 Task: Look for space in Curepipe from 7th May, 2023 to 12th May, 2023 for 2 adults in price range Rs.10000 to Rs.15000. Place can be entire place with 1  bedroom having 1 bed and 1 bathroom. Property type can be . Amenities needed are: wifi, smoking allowed. Required host language is English.
Action: Mouse moved to (345, 388)
Screenshot: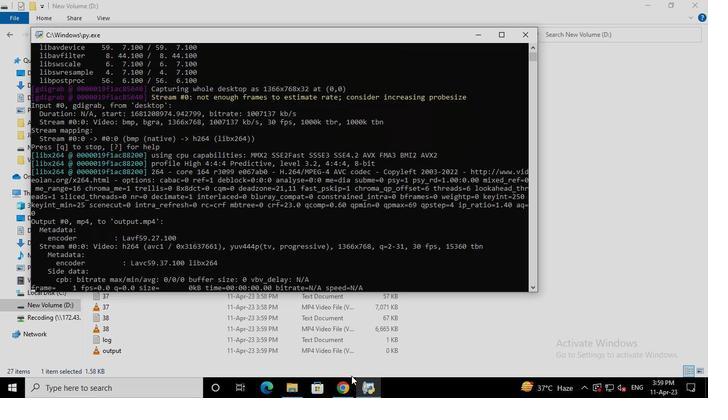 
Action: Mouse pressed left at (345, 388)
Screenshot: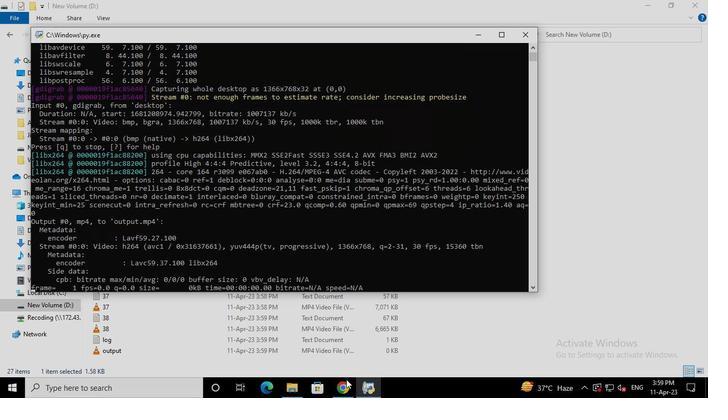 
Action: Mouse moved to (298, 93)
Screenshot: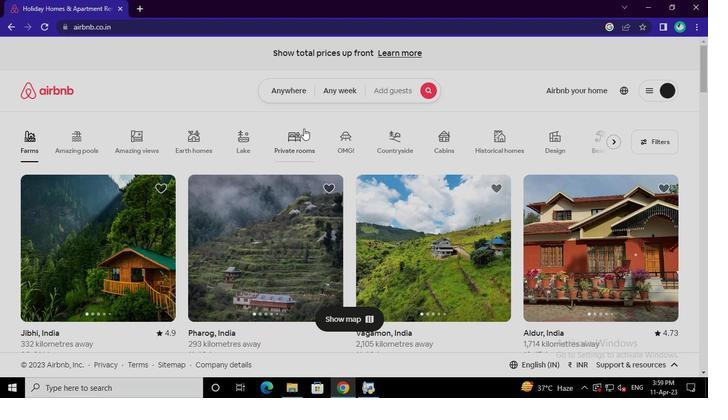 
Action: Mouse pressed left at (298, 93)
Screenshot: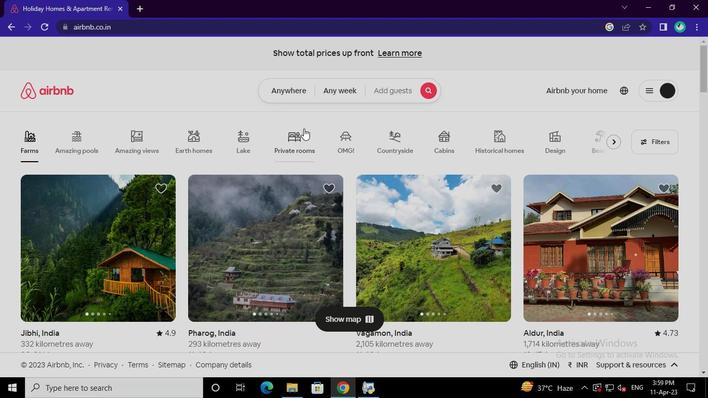 
Action: Mouse moved to (225, 131)
Screenshot: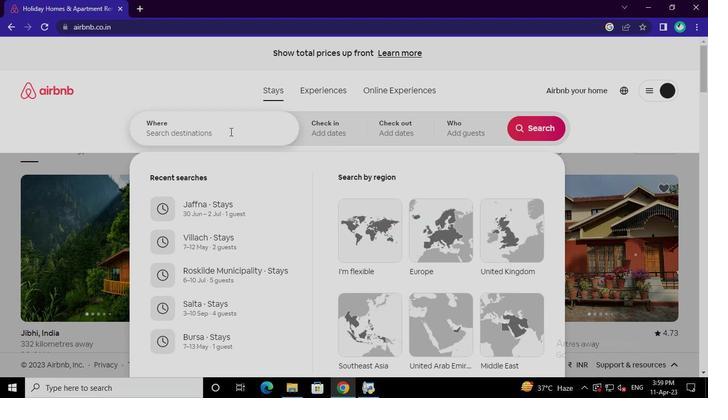 
Action: Mouse pressed left at (225, 131)
Screenshot: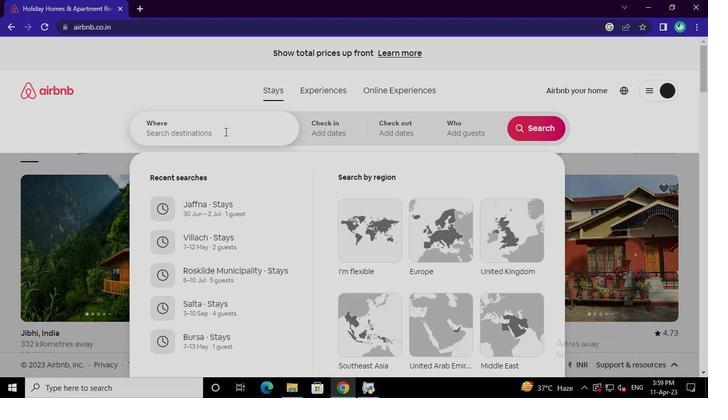 
Action: Keyboard c
Screenshot: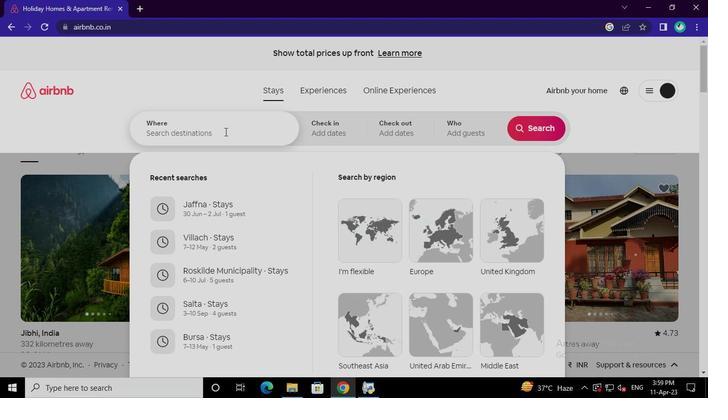 
Action: Keyboard u
Screenshot: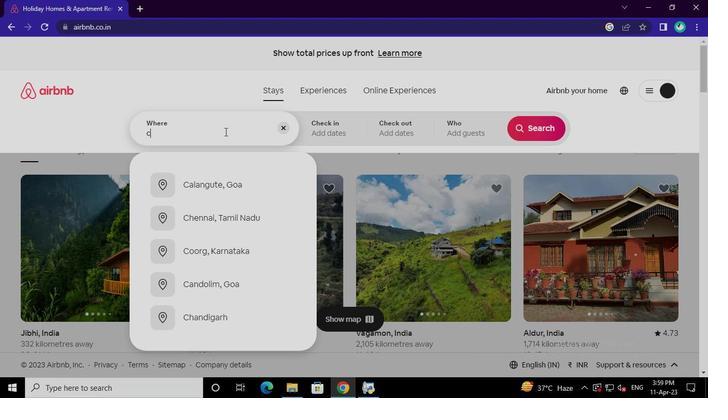 
Action: Keyboard r
Screenshot: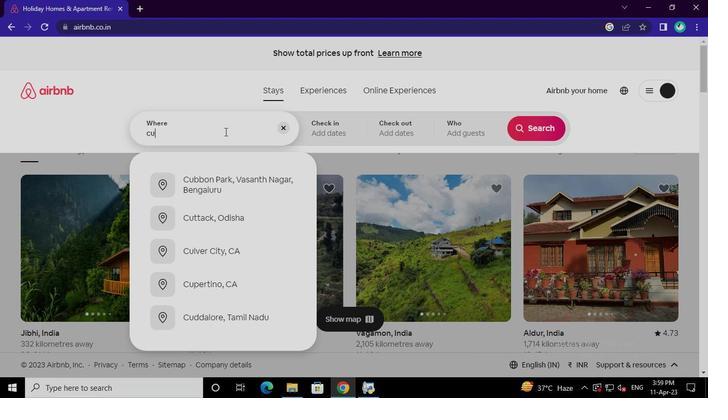 
Action: Keyboard e
Screenshot: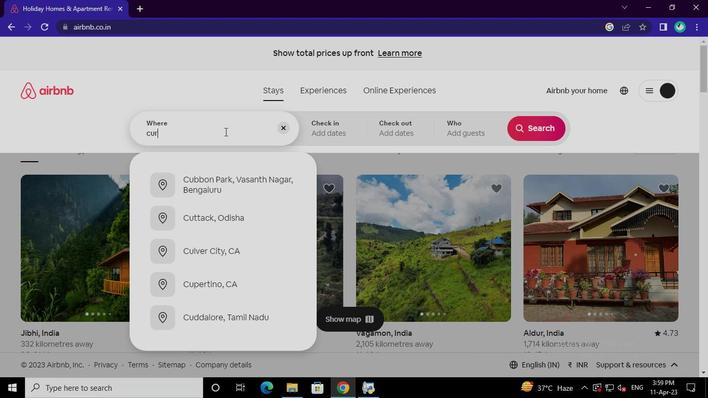 
Action: Keyboard p
Screenshot: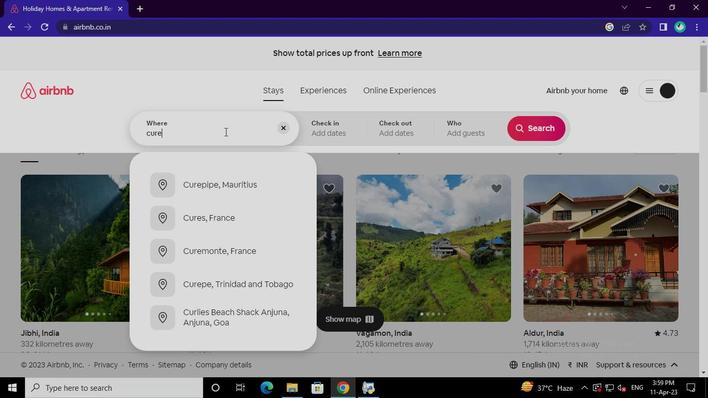 
Action: Keyboard i
Screenshot: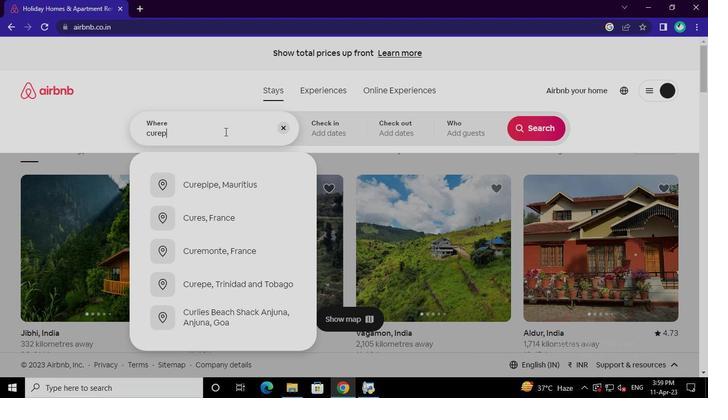 
Action: Keyboard p
Screenshot: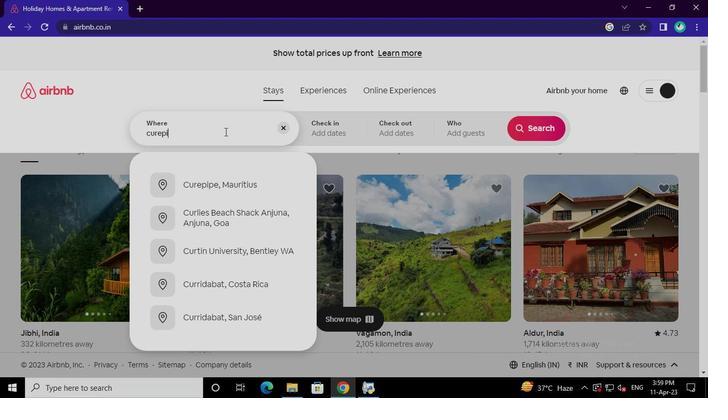 
Action: Keyboard e
Screenshot: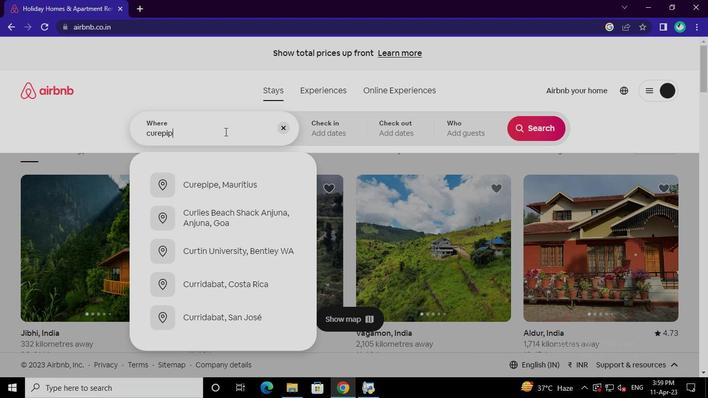 
Action: Mouse moved to (241, 184)
Screenshot: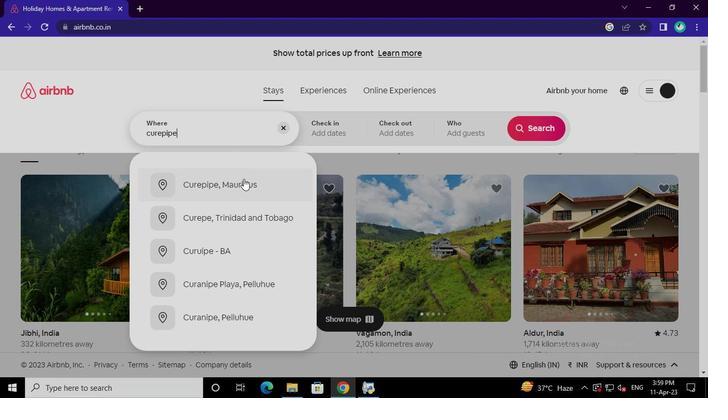 
Action: Mouse pressed left at (241, 184)
Screenshot: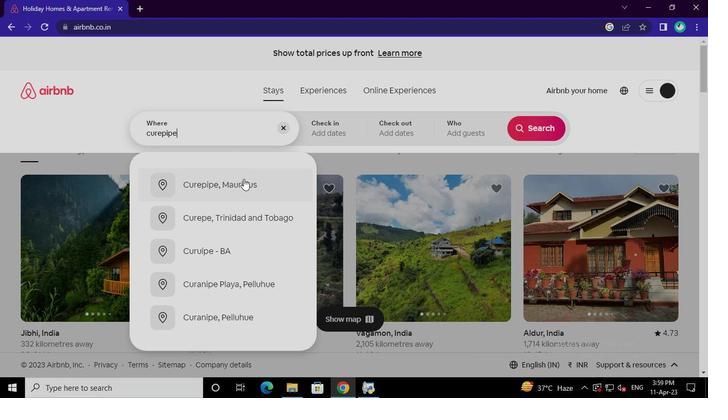 
Action: Mouse moved to (372, 284)
Screenshot: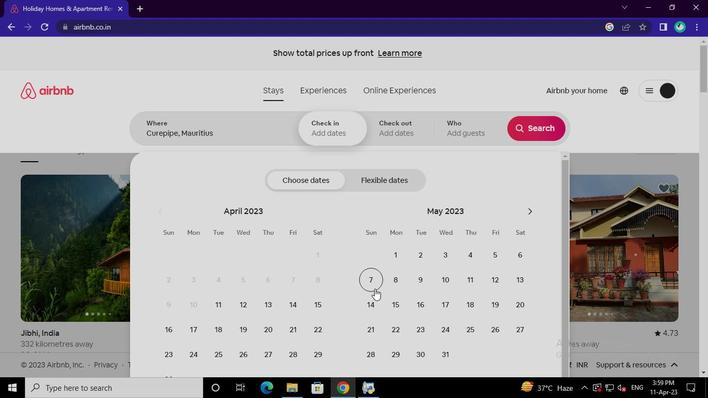 
Action: Mouse pressed left at (372, 284)
Screenshot: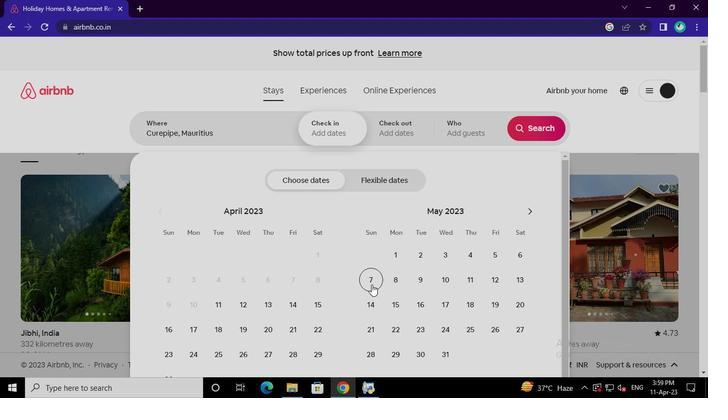 
Action: Mouse moved to (490, 282)
Screenshot: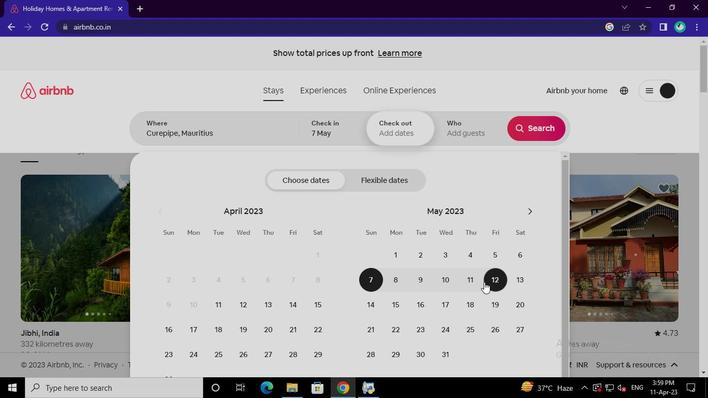 
Action: Mouse pressed left at (490, 282)
Screenshot: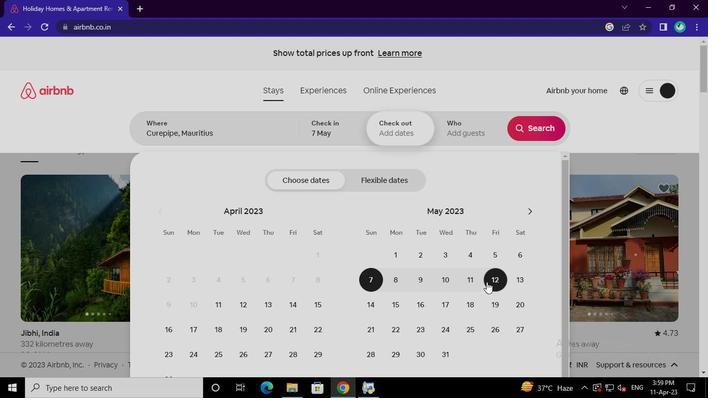 
Action: Mouse moved to (466, 131)
Screenshot: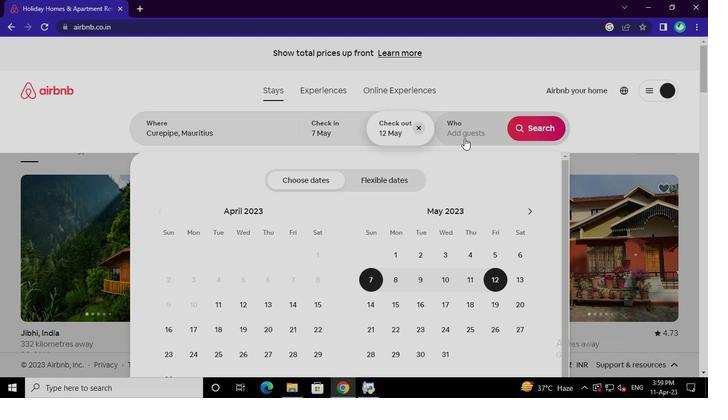 
Action: Mouse pressed left at (466, 131)
Screenshot: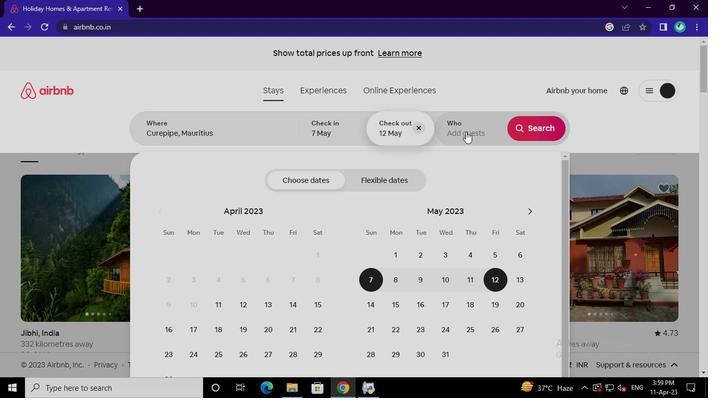 
Action: Mouse moved to (541, 182)
Screenshot: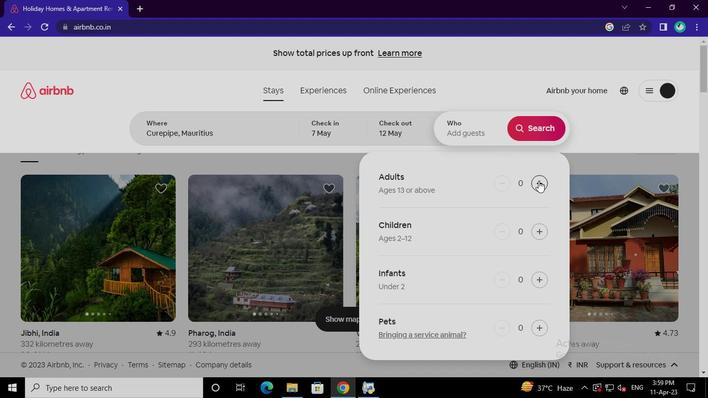 
Action: Mouse pressed left at (541, 182)
Screenshot: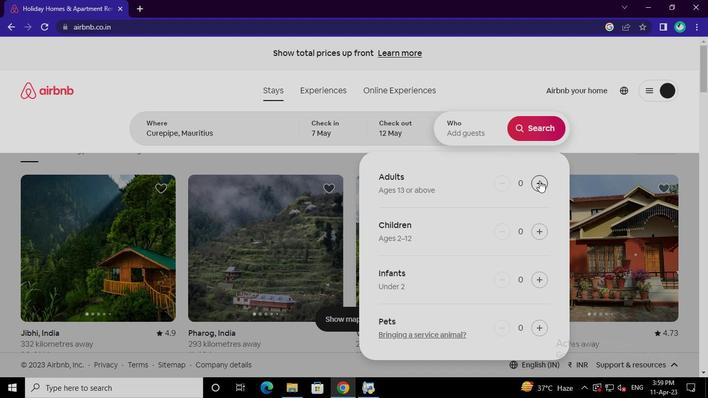 
Action: Mouse pressed left at (541, 182)
Screenshot: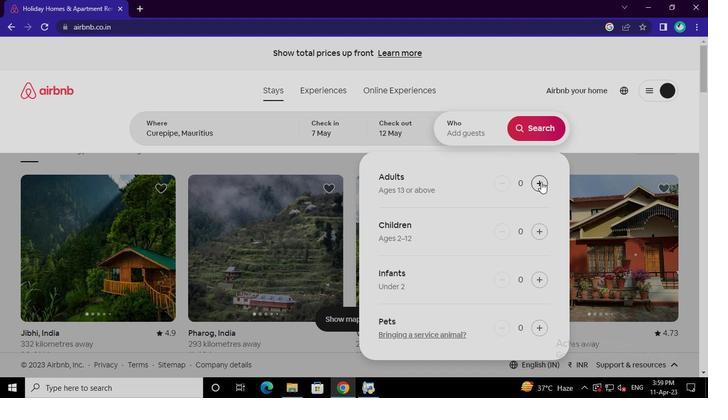 
Action: Mouse moved to (528, 127)
Screenshot: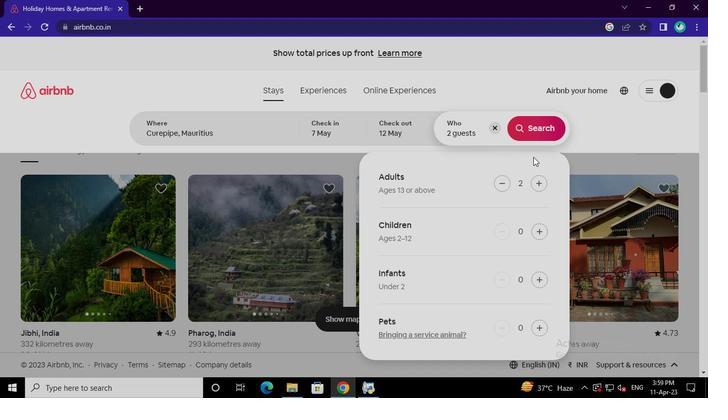 
Action: Mouse pressed left at (528, 127)
Screenshot: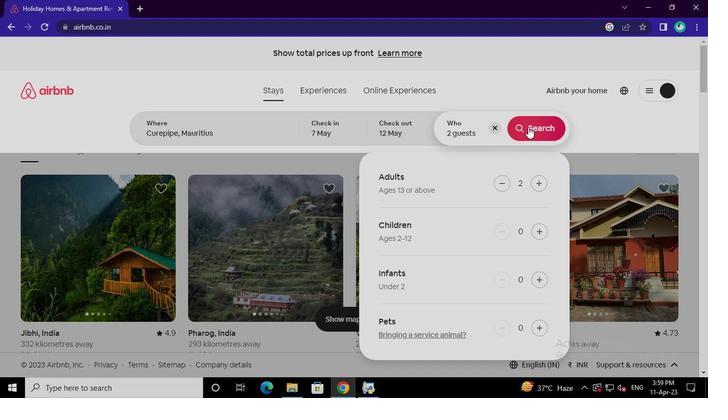
Action: Mouse moved to (649, 108)
Screenshot: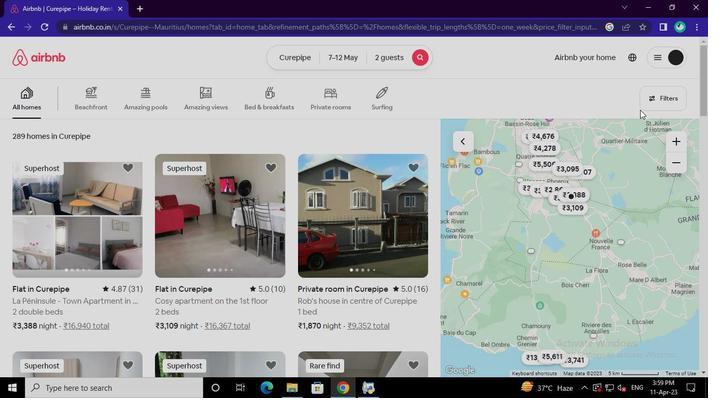 
Action: Mouse pressed left at (649, 108)
Screenshot: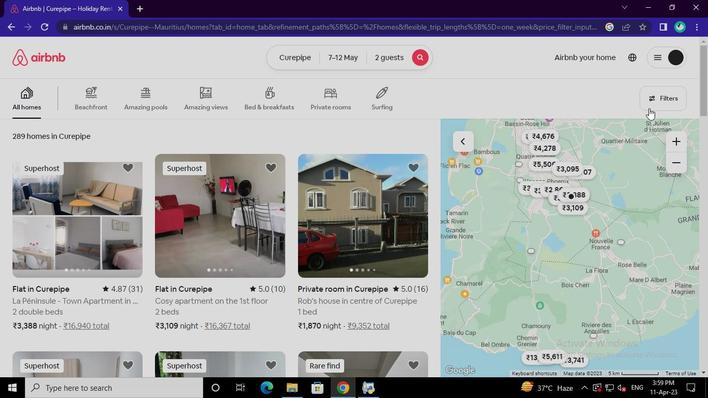 
Action: Mouse moved to (222, 225)
Screenshot: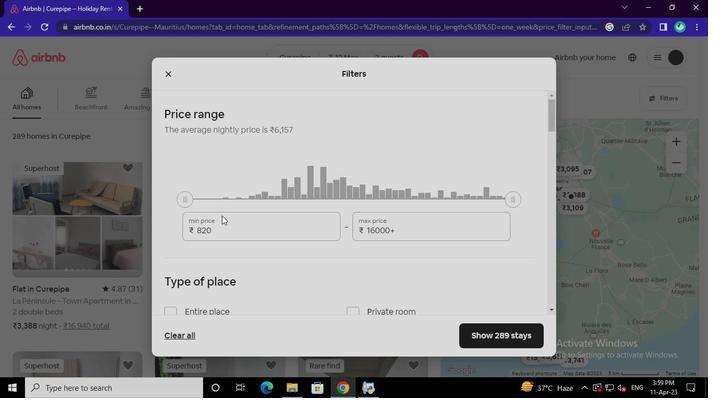 
Action: Mouse pressed left at (222, 225)
Screenshot: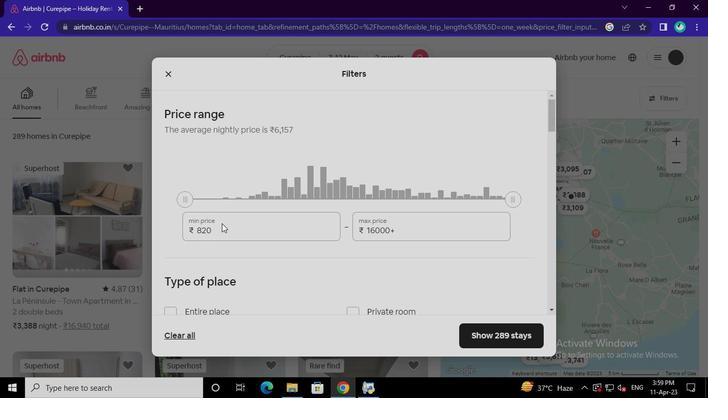 
Action: Keyboard Key.backspace
Screenshot: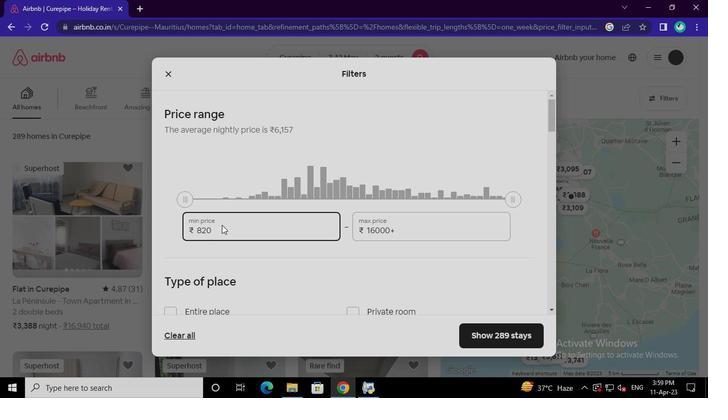 
Action: Keyboard Key.backspace
Screenshot: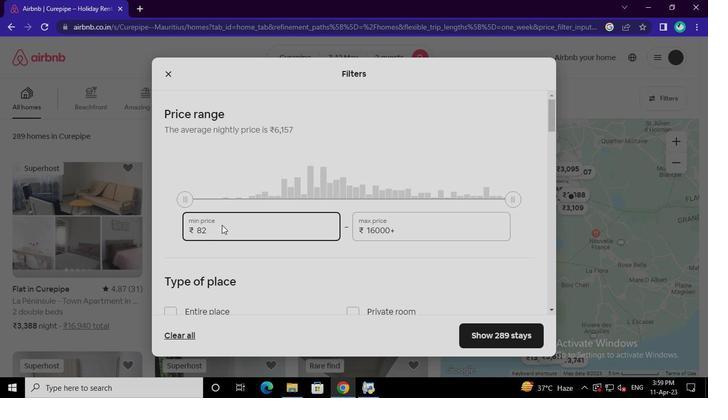 
Action: Keyboard Key.backspace
Screenshot: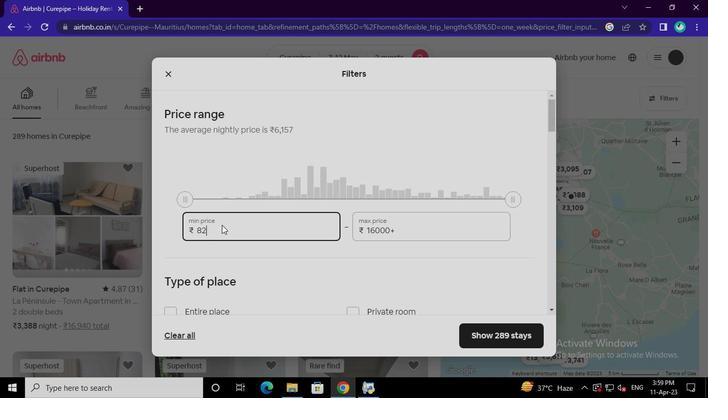
Action: Keyboard Key.backspace
Screenshot: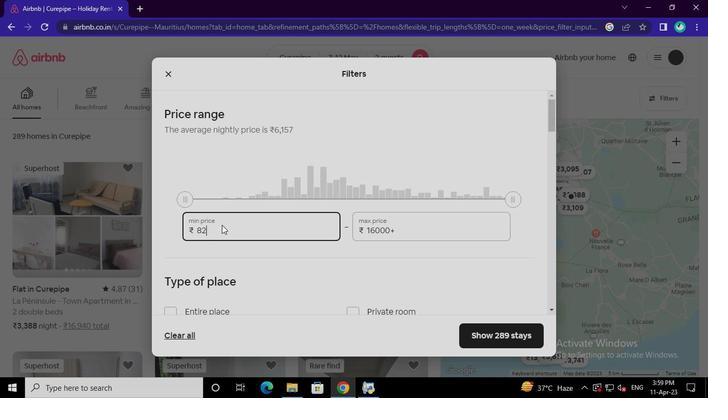 
Action: Keyboard Key.backspace
Screenshot: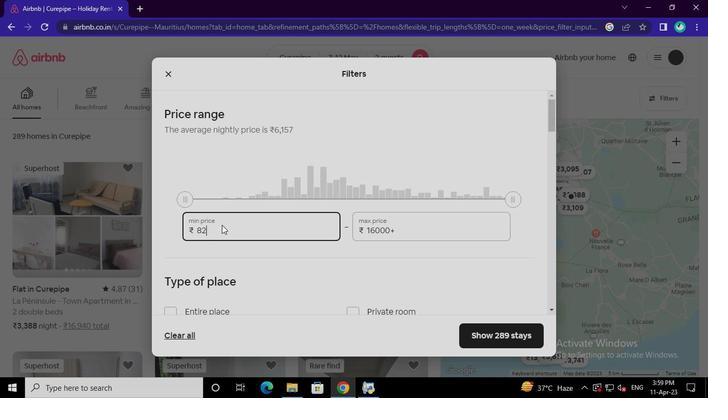 
Action: Keyboard Key.backspace
Screenshot: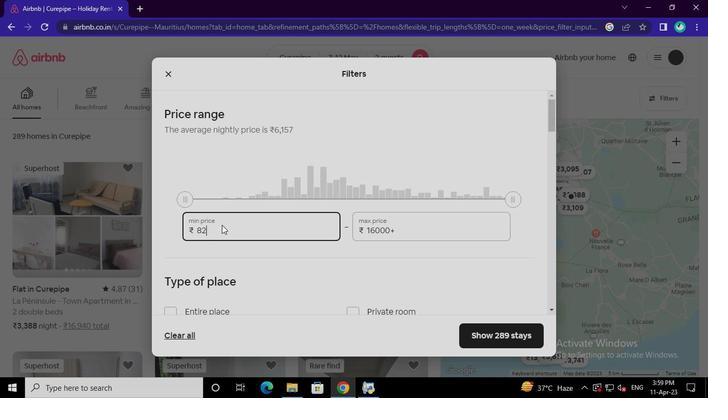 
Action: Keyboard Key.backspace
Screenshot: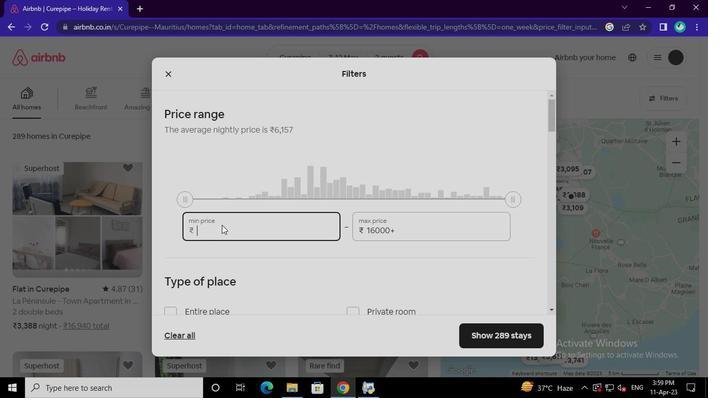 
Action: Keyboard Key.backspace
Screenshot: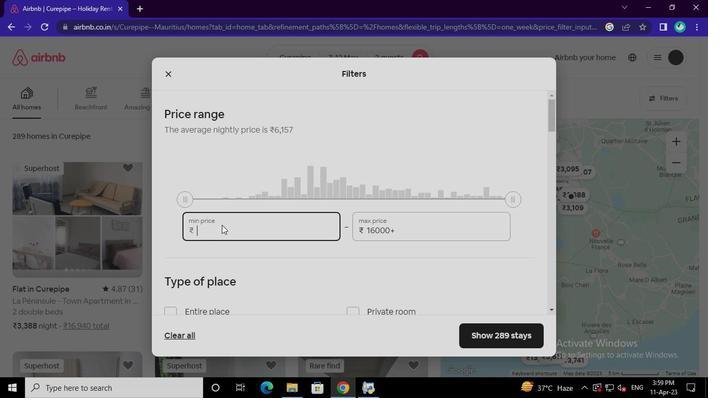 
Action: Keyboard Key.backspace
Screenshot: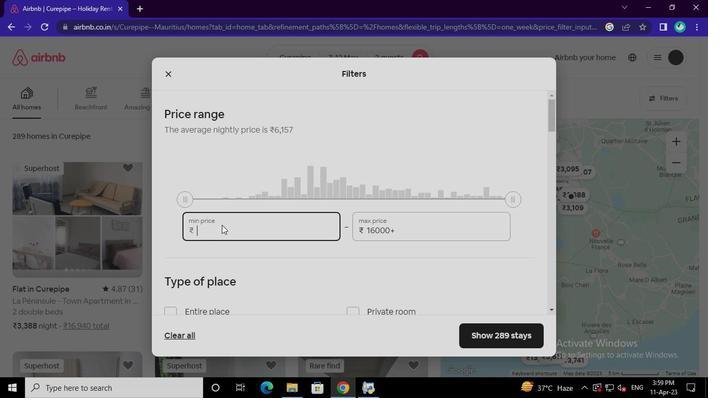 
Action: Keyboard Key.backspace
Screenshot: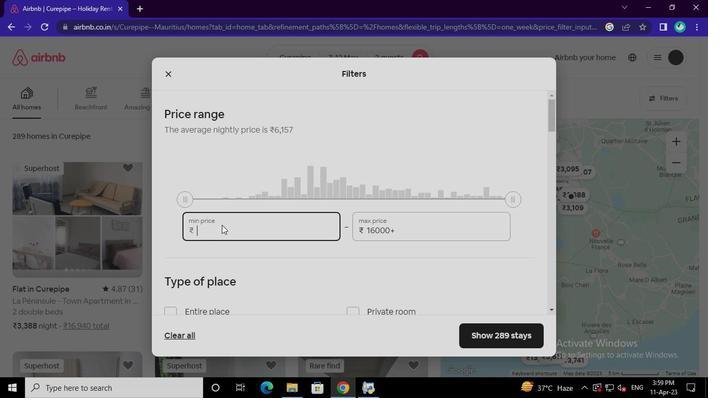 
Action: Keyboard Key.backspace
Screenshot: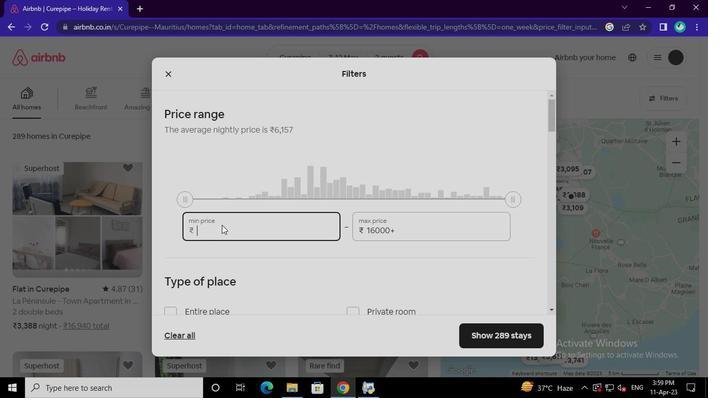 
Action: Keyboard Key.backspace
Screenshot: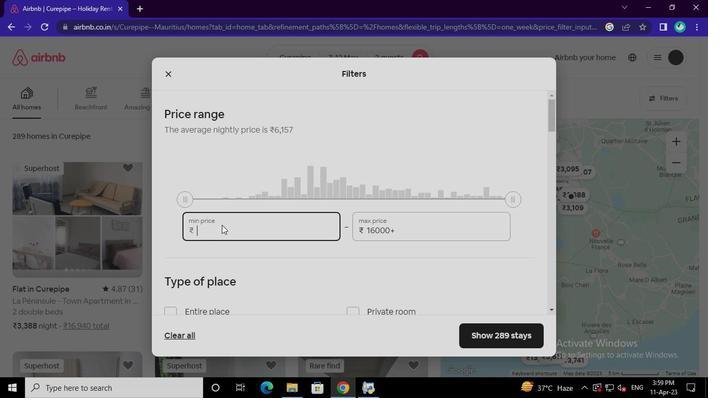 
Action: Keyboard Key.backspace
Screenshot: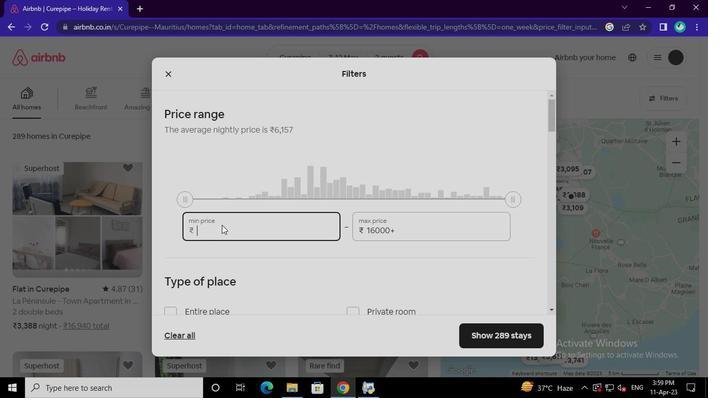 
Action: Keyboard Key.backspace
Screenshot: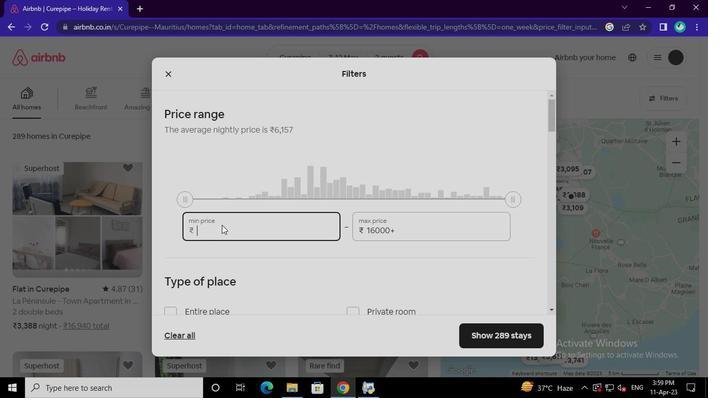 
Action: Keyboard <97>
Screenshot: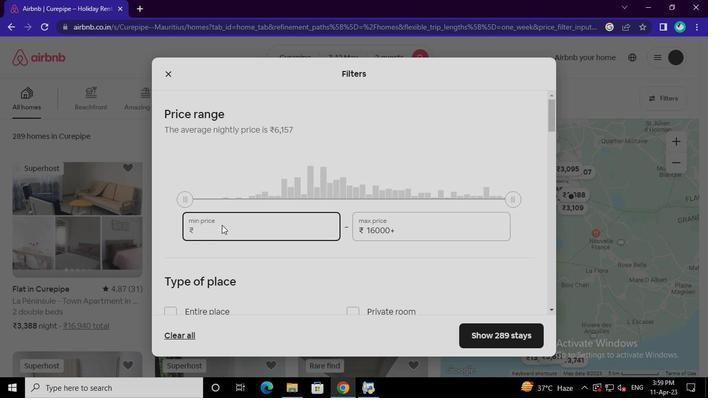 
Action: Keyboard <96>
Screenshot: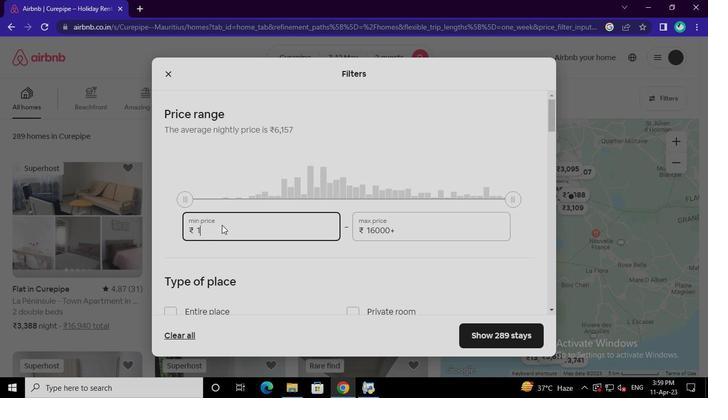 
Action: Keyboard <96>
Screenshot: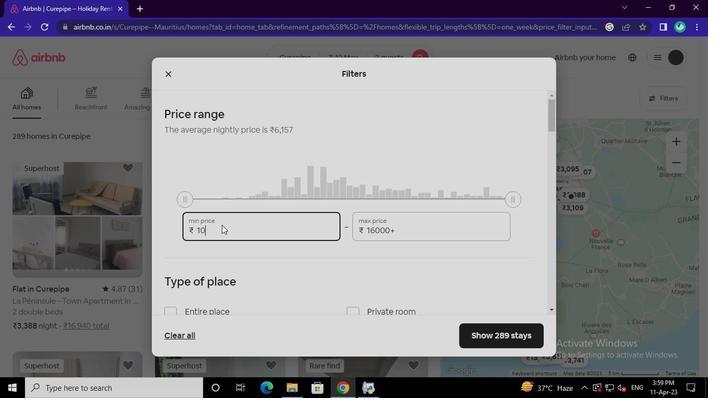 
Action: Keyboard <96>
Screenshot: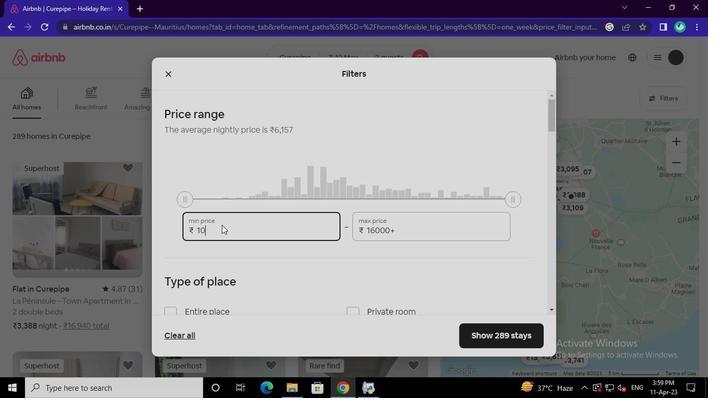 
Action: Keyboard <96>
Screenshot: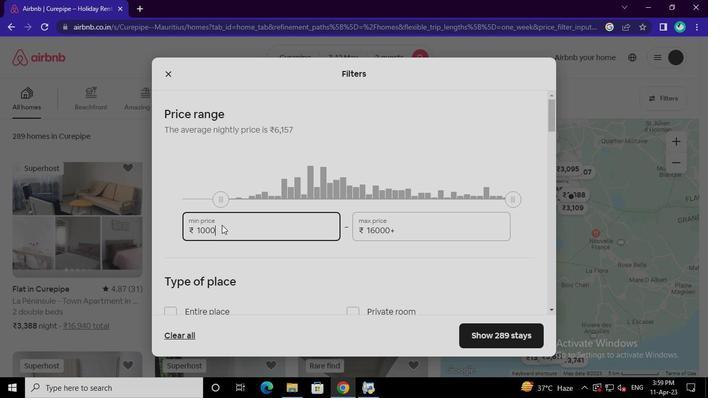 
Action: Mouse moved to (418, 227)
Screenshot: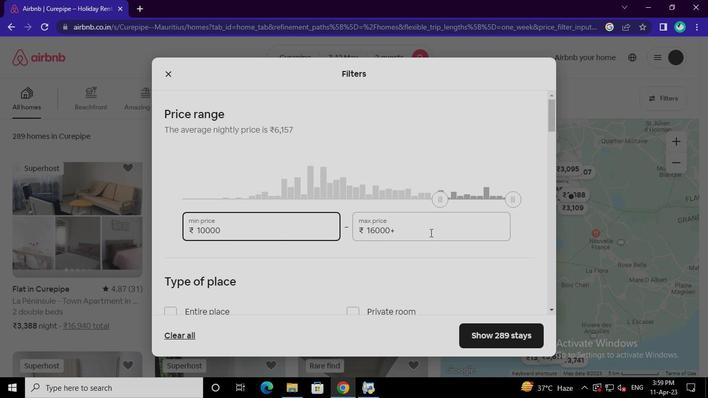 
Action: Mouse pressed left at (418, 227)
Screenshot: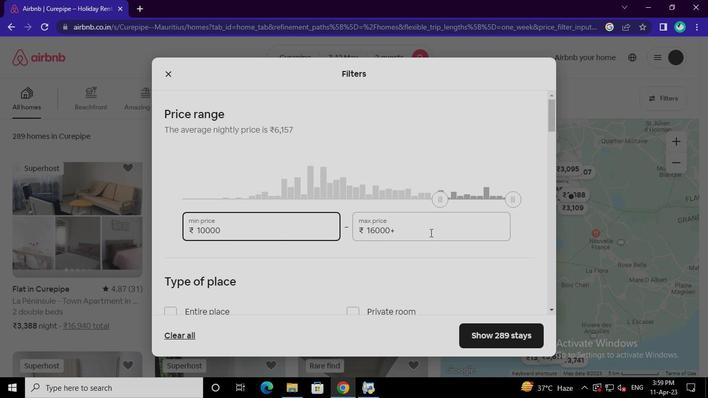 
Action: Keyboard Key.backspace
Screenshot: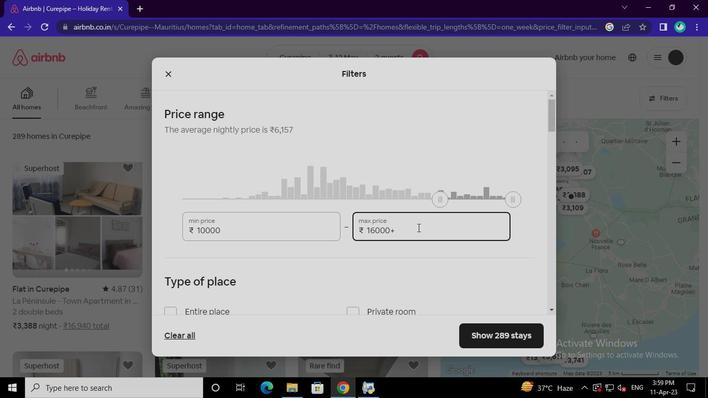 
Action: Keyboard Key.backspace
Screenshot: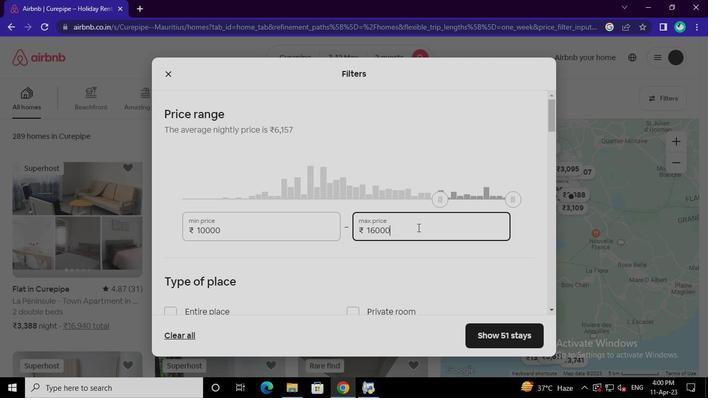 
Action: Keyboard Key.backspace
Screenshot: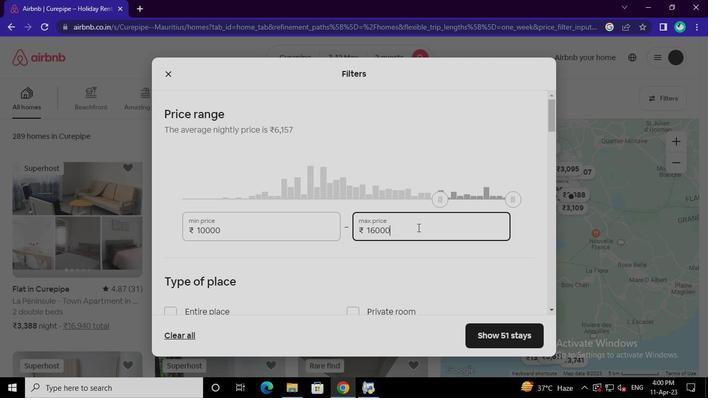 
Action: Keyboard Key.backspace
Screenshot: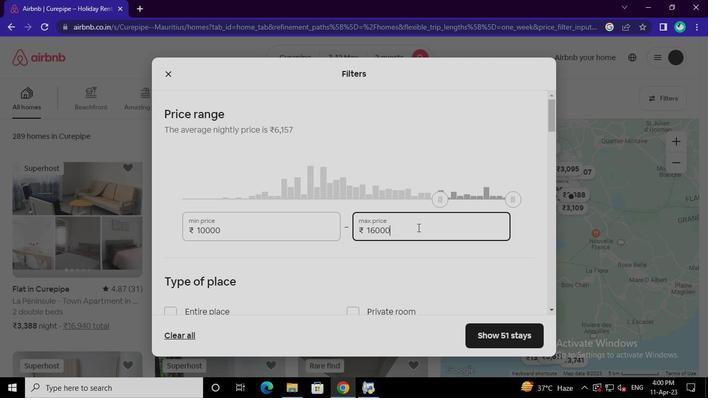 
Action: Keyboard Key.backspace
Screenshot: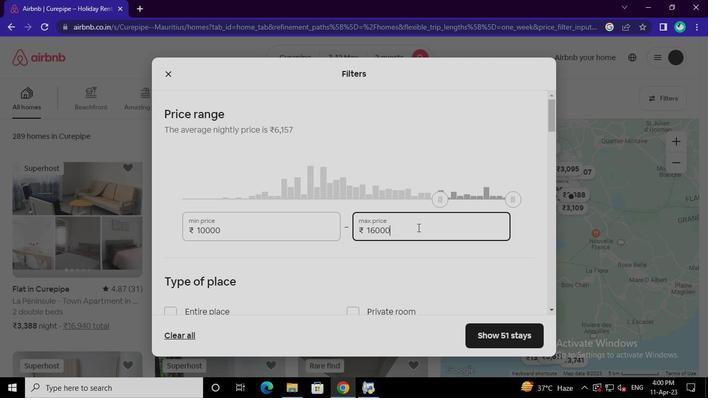 
Action: Keyboard Key.backspace
Screenshot: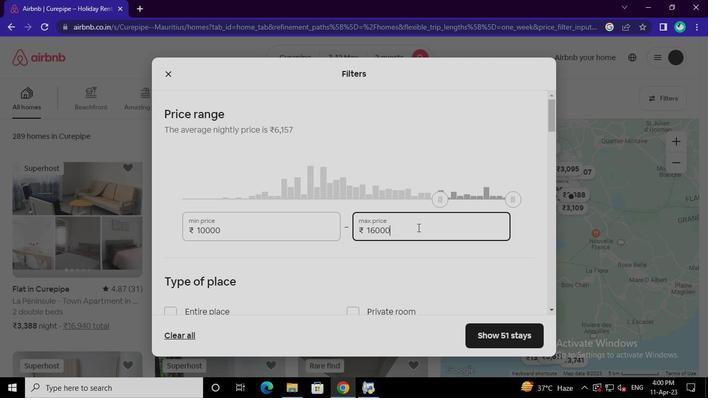 
Action: Keyboard Key.backspace
Screenshot: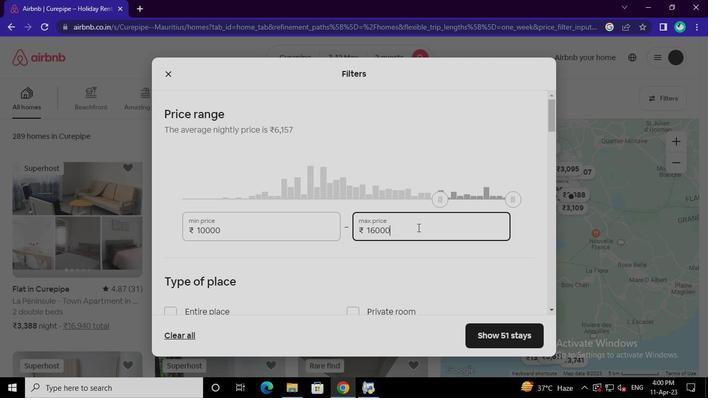 
Action: Keyboard Key.backspace
Screenshot: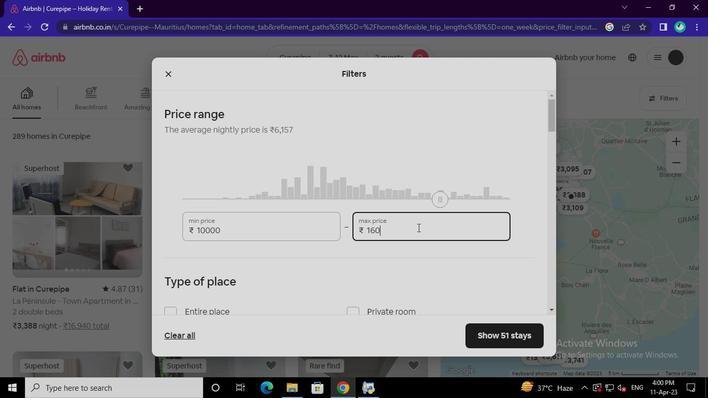
Action: Keyboard Key.backspace
Screenshot: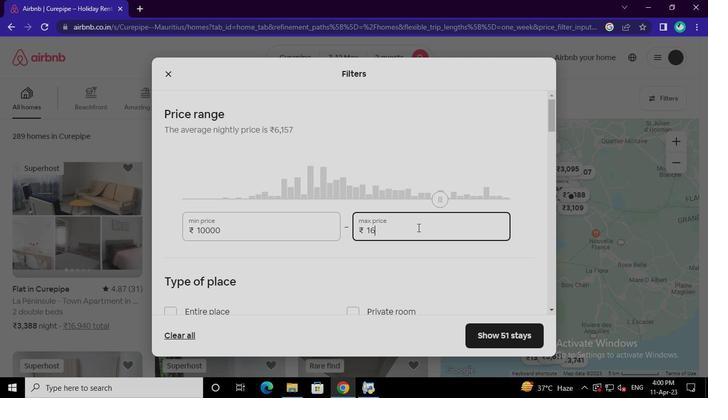 
Action: Keyboard Key.backspace
Screenshot: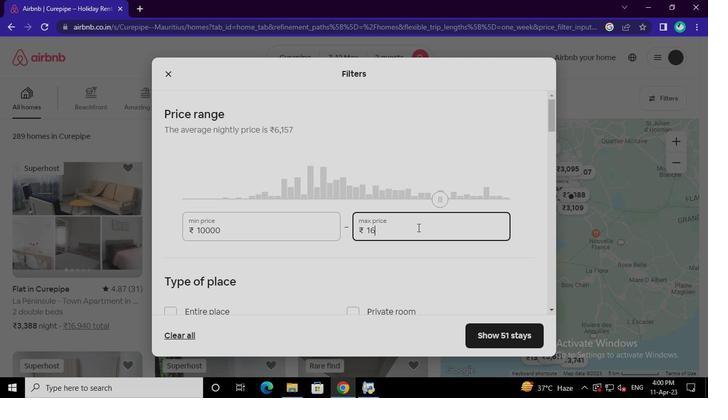 
Action: Keyboard Key.backspace
Screenshot: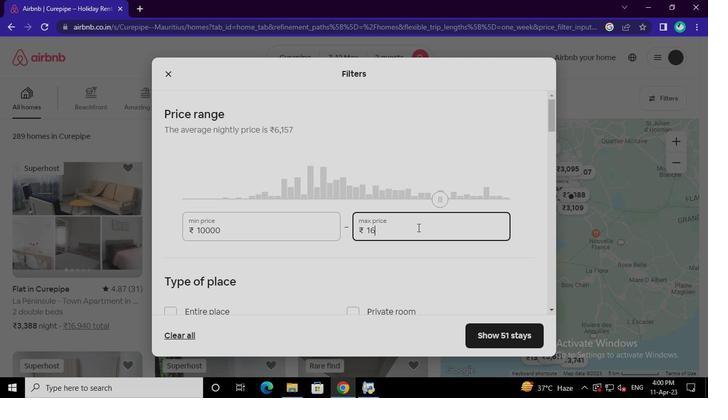 
Action: Keyboard Key.backspace
Screenshot: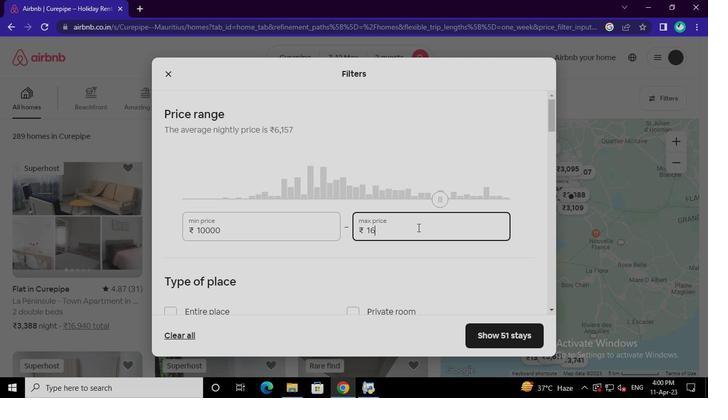 
Action: Keyboard Key.backspace
Screenshot: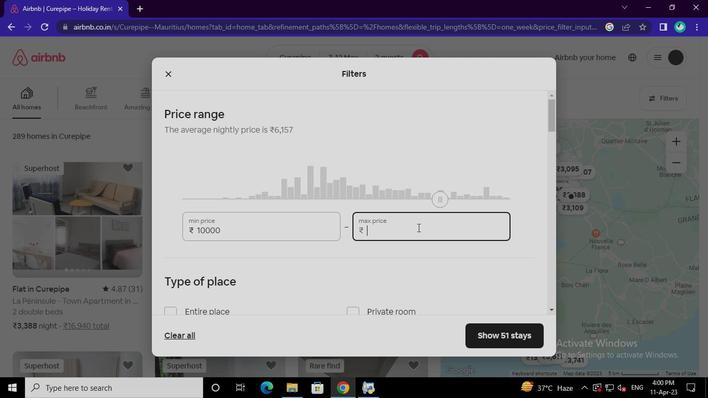 
Action: Keyboard Key.backspace
Screenshot: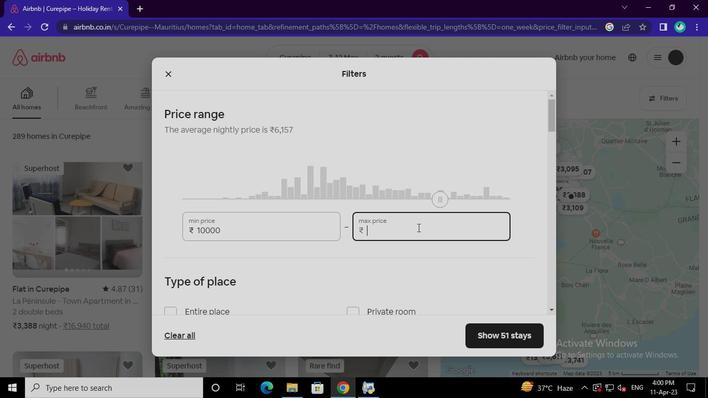 
Action: Keyboard <97>
Screenshot: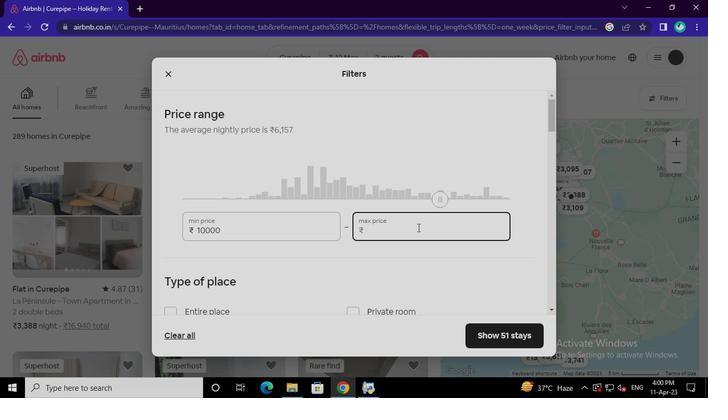 
Action: Keyboard <101>
Screenshot: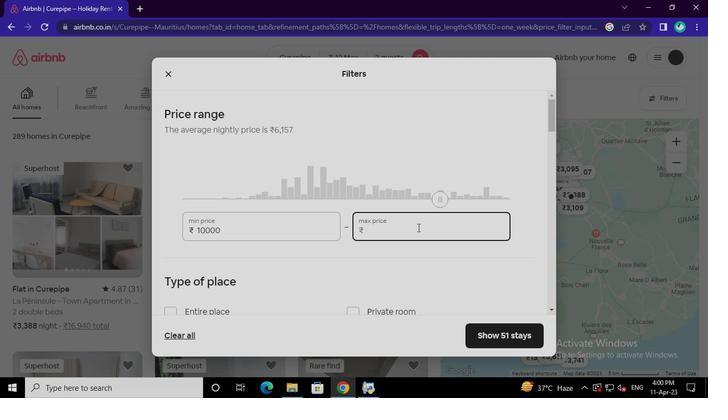 
Action: Keyboard <96>
Screenshot: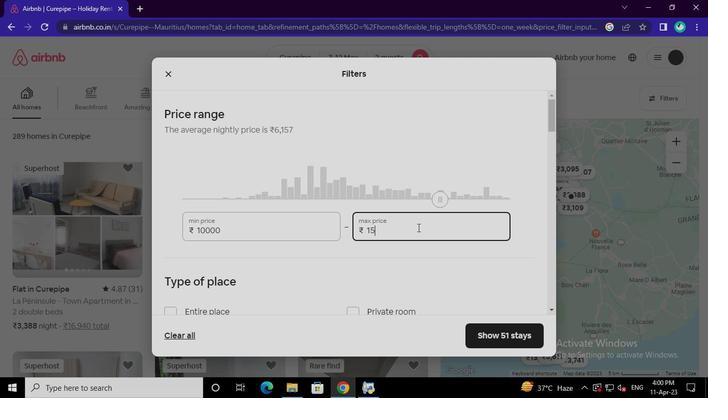 
Action: Keyboard <96>
Screenshot: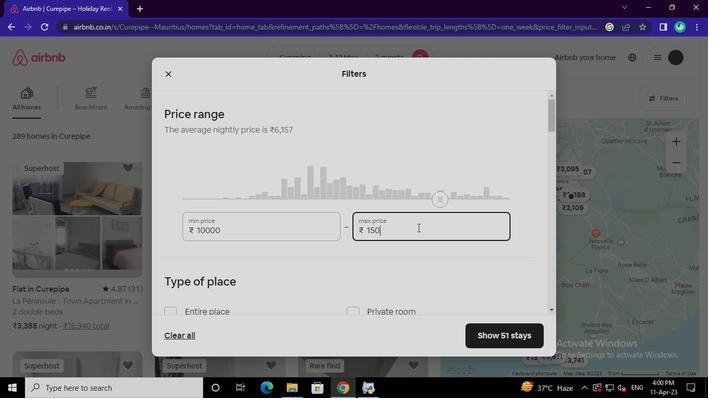 
Action: Keyboard <96>
Screenshot: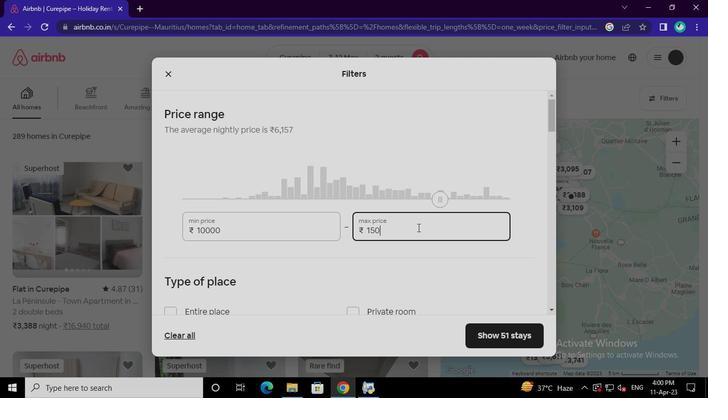 
Action: Mouse moved to (201, 211)
Screenshot: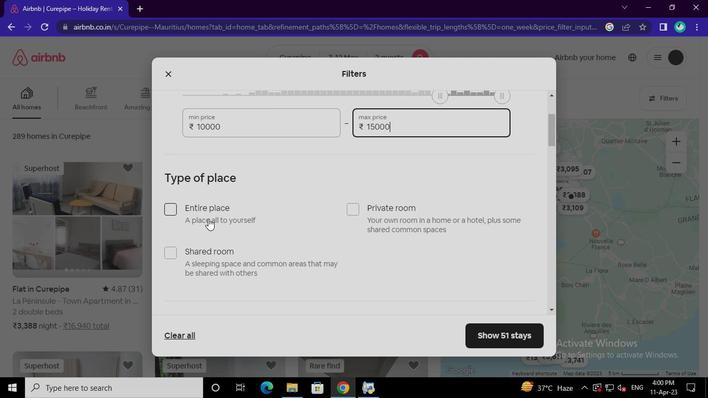 
Action: Mouse pressed left at (201, 211)
Screenshot: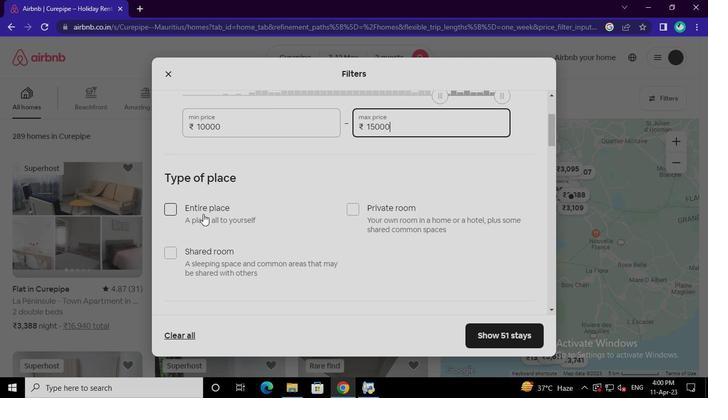 
Action: Mouse moved to (217, 221)
Screenshot: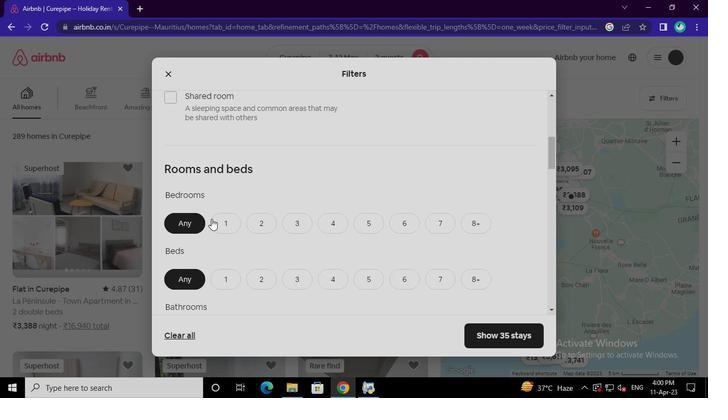 
Action: Mouse pressed left at (217, 221)
Screenshot: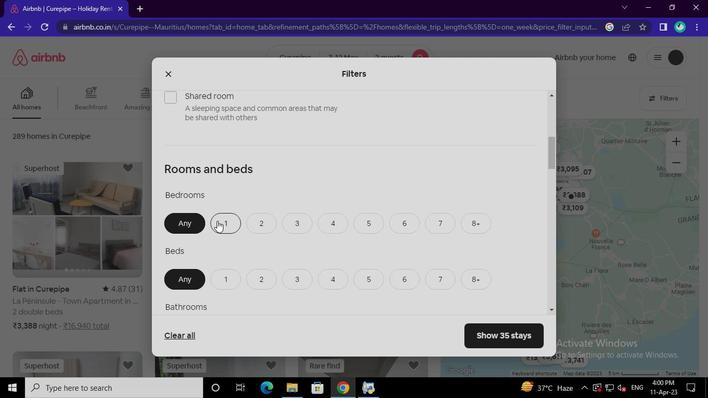 
Action: Mouse moved to (224, 232)
Screenshot: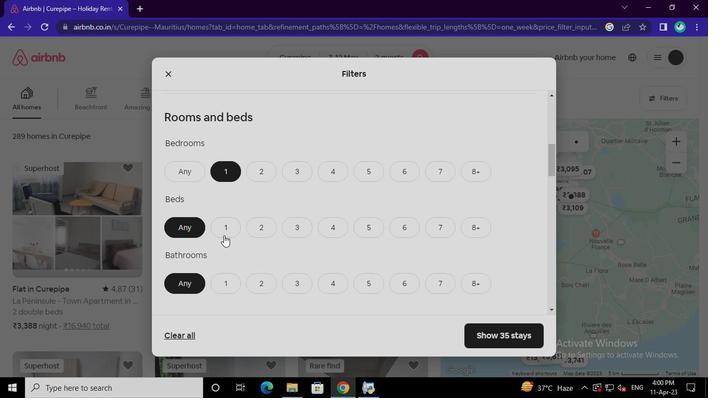 
Action: Mouse pressed left at (224, 232)
Screenshot: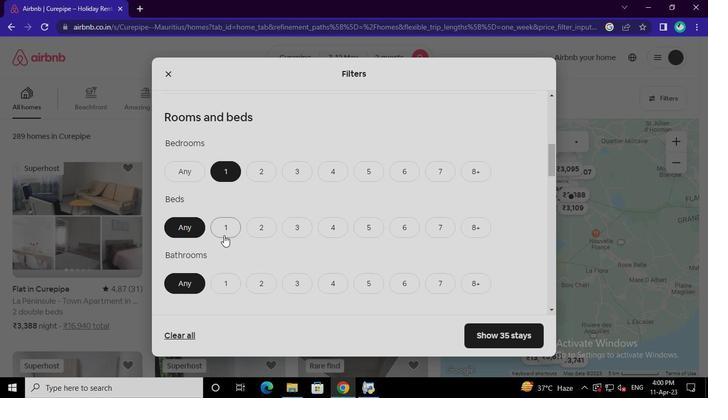 
Action: Mouse moved to (229, 286)
Screenshot: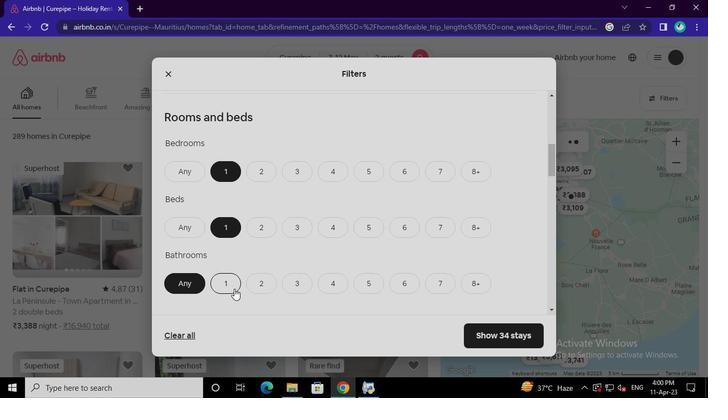 
Action: Mouse pressed left at (229, 286)
Screenshot: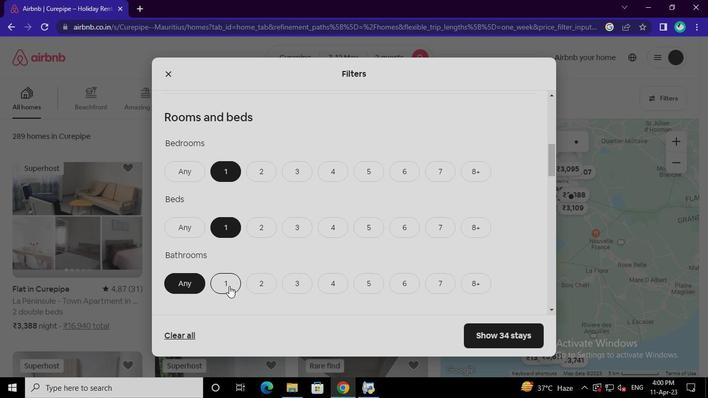 
Action: Mouse moved to (185, 243)
Screenshot: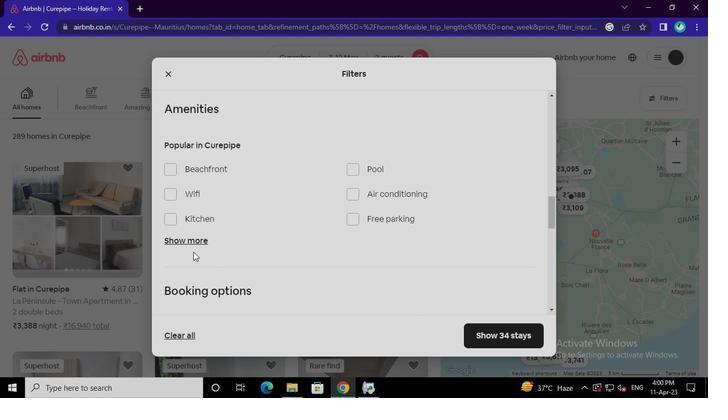 
Action: Mouse pressed left at (185, 243)
Screenshot: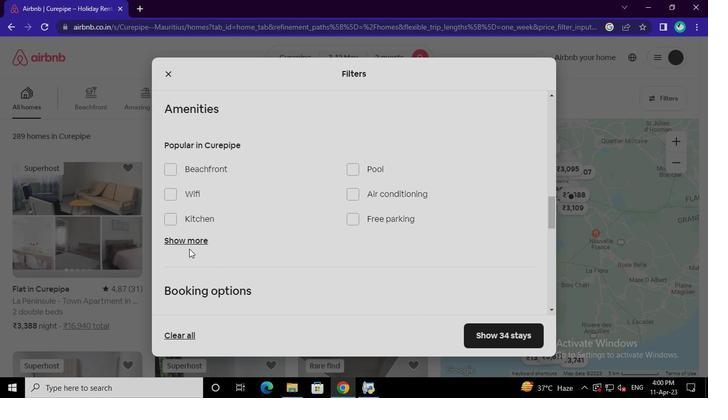 
Action: Mouse moved to (173, 197)
Screenshot: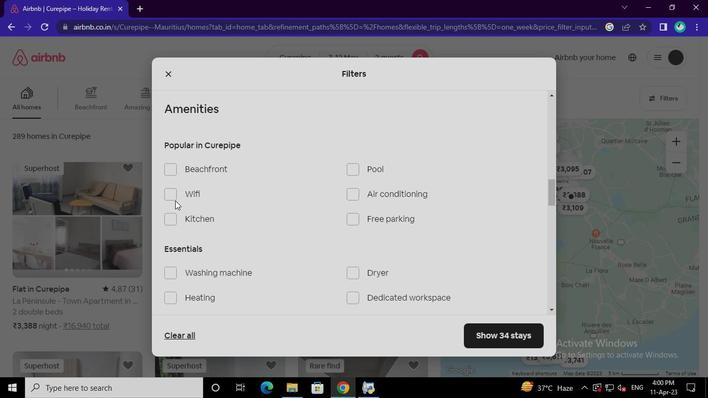 
Action: Mouse pressed left at (173, 197)
Screenshot: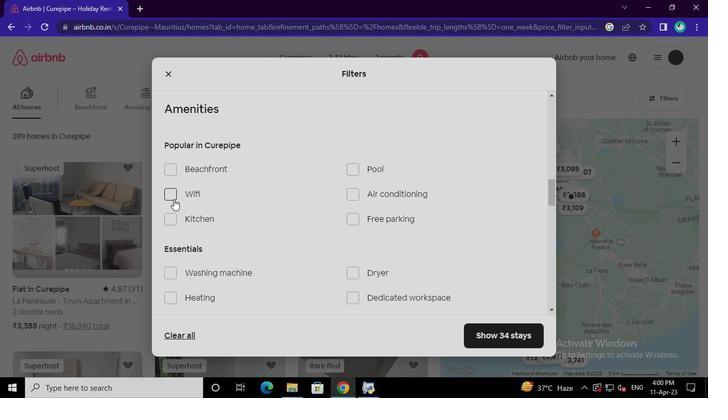 
Action: Mouse moved to (360, 217)
Screenshot: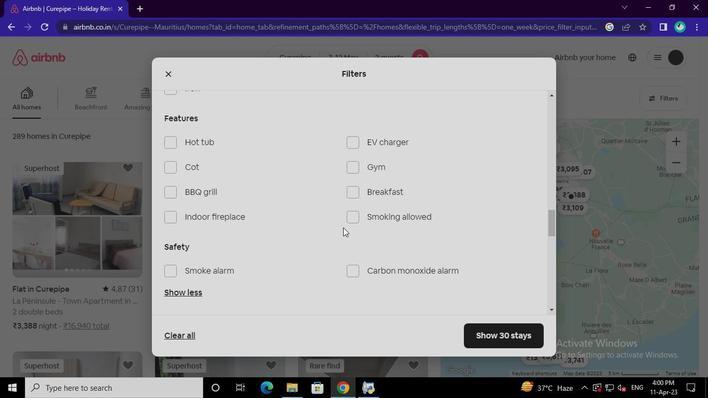 
Action: Mouse pressed left at (360, 217)
Screenshot: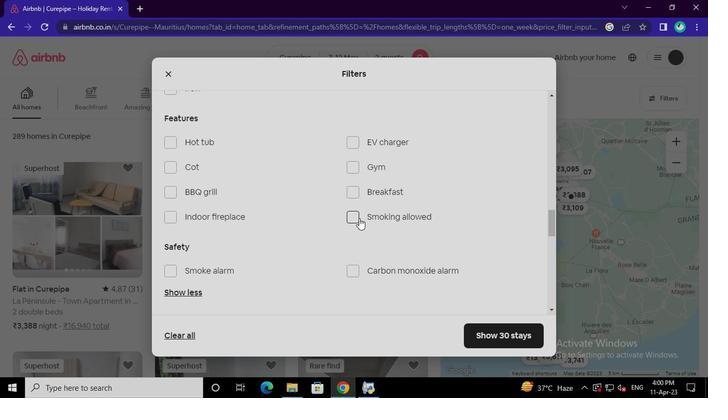 
Action: Mouse moved to (204, 241)
Screenshot: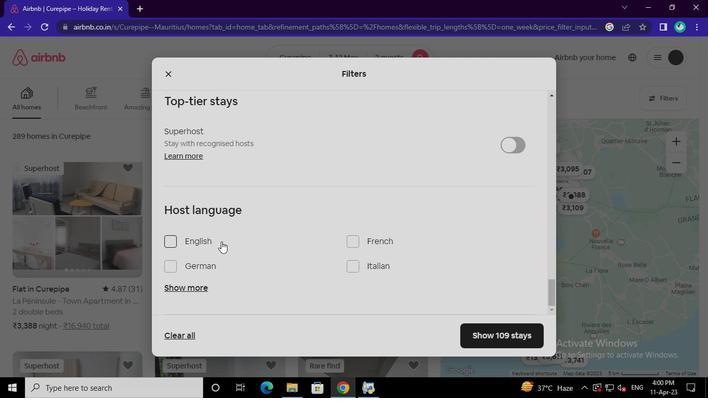 
Action: Mouse pressed left at (204, 241)
Screenshot: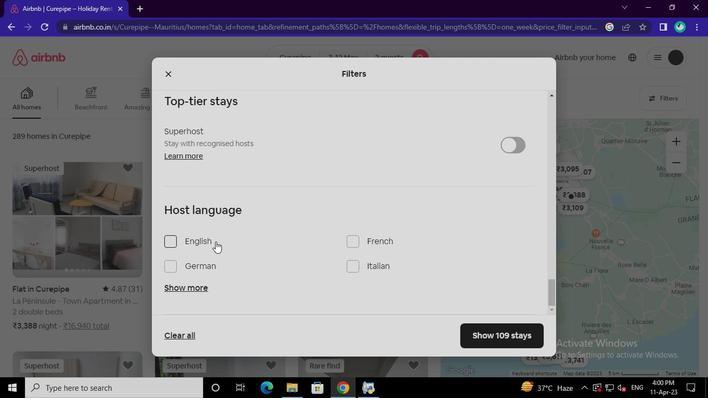 
Action: Mouse moved to (480, 333)
Screenshot: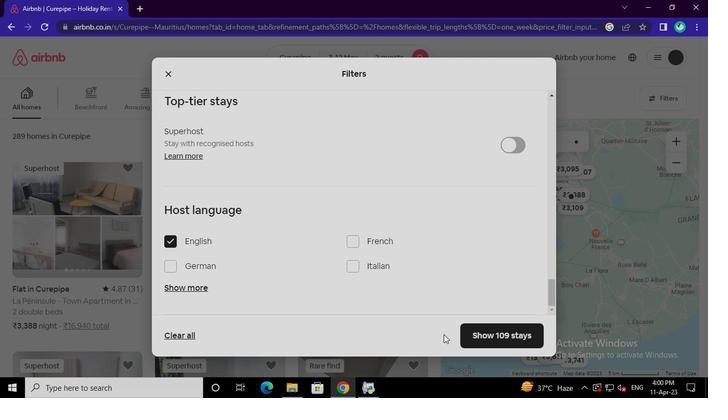 
Action: Mouse pressed left at (480, 333)
Screenshot: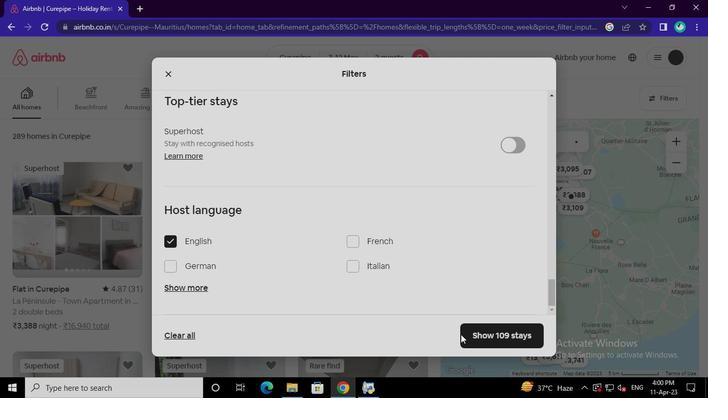 
Action: Mouse moved to (371, 386)
Screenshot: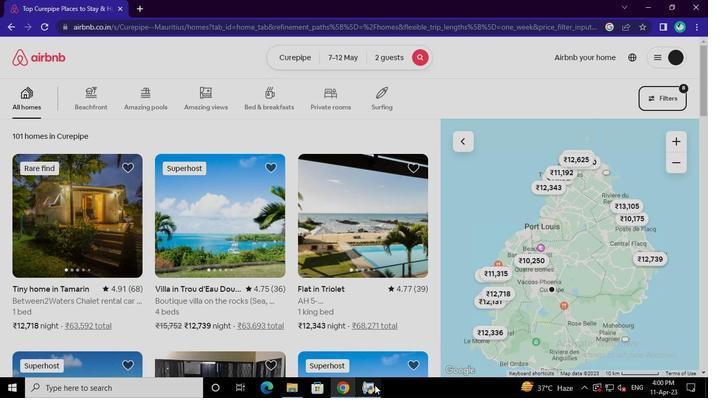 
Action: Mouse pressed left at (371, 386)
Screenshot: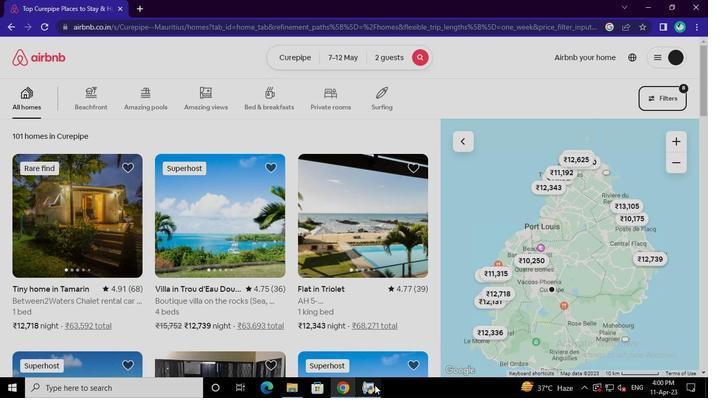 
Action: Mouse moved to (521, 35)
Screenshot: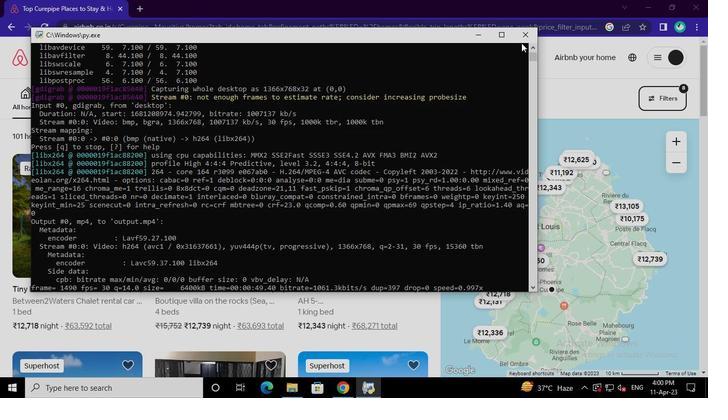 
Action: Mouse pressed left at (521, 35)
Screenshot: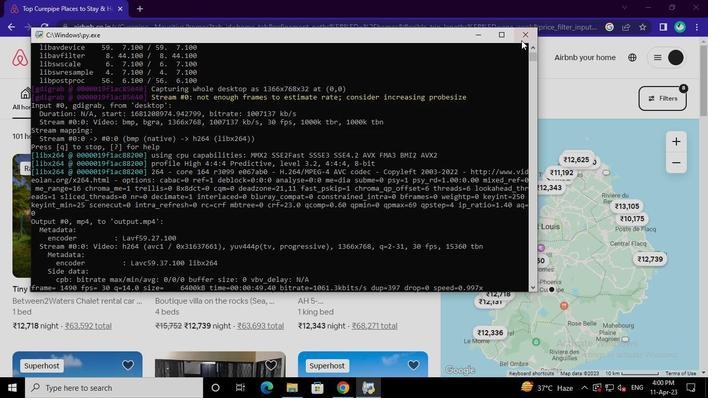 
